 Task: Set up a 30-minute session to provide feedback on social media content.
Action: Mouse moved to (279, 266)
Screenshot: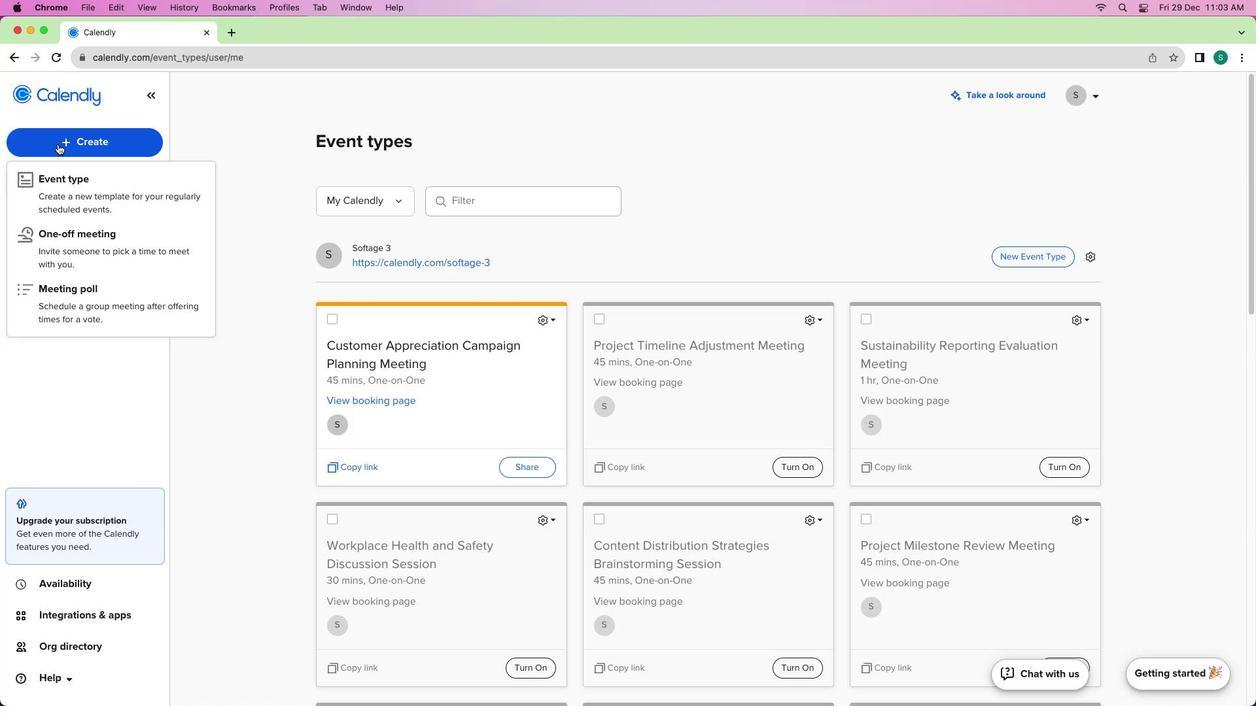 
Action: Mouse pressed left at (279, 266)
Screenshot: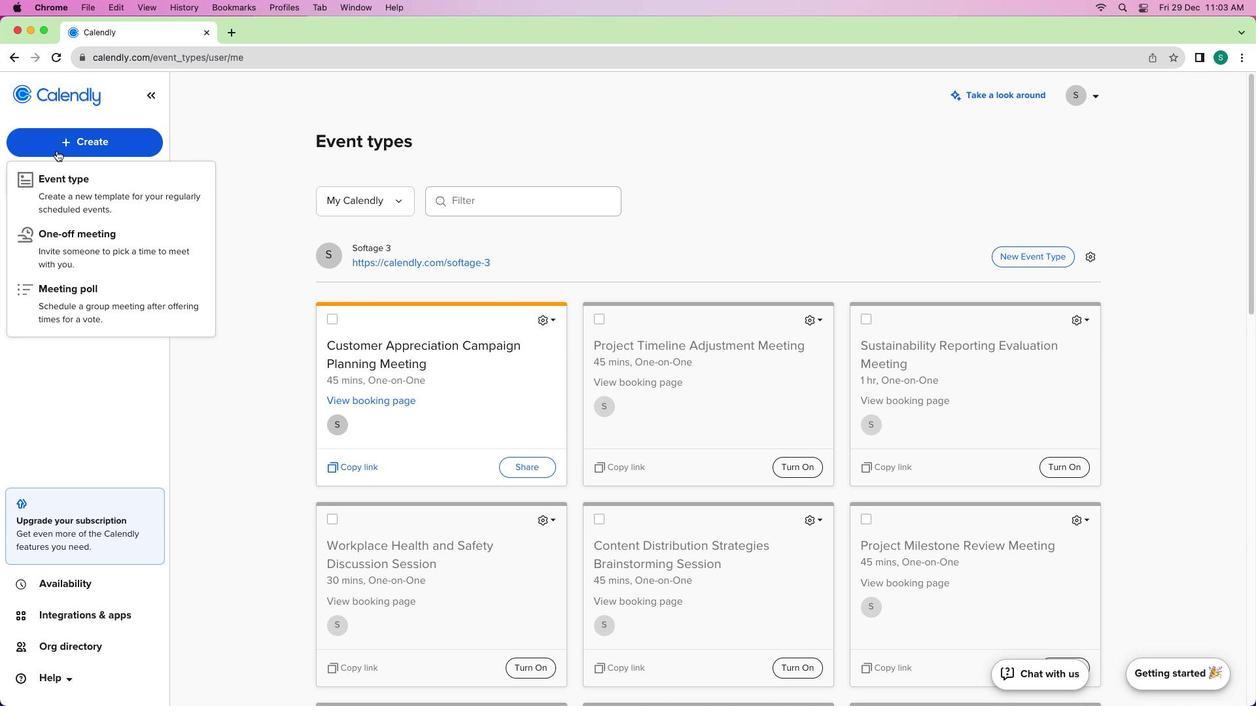 
Action: Mouse moved to (268, 289)
Screenshot: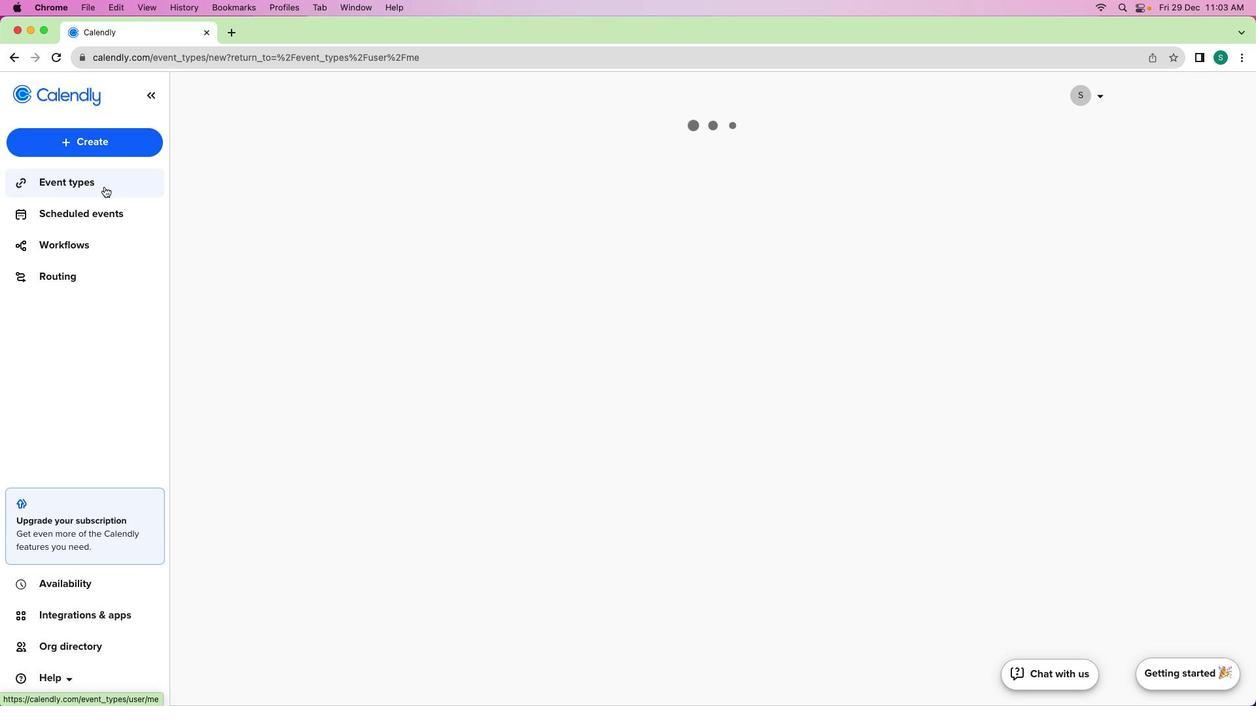 
Action: Mouse pressed left at (268, 289)
Screenshot: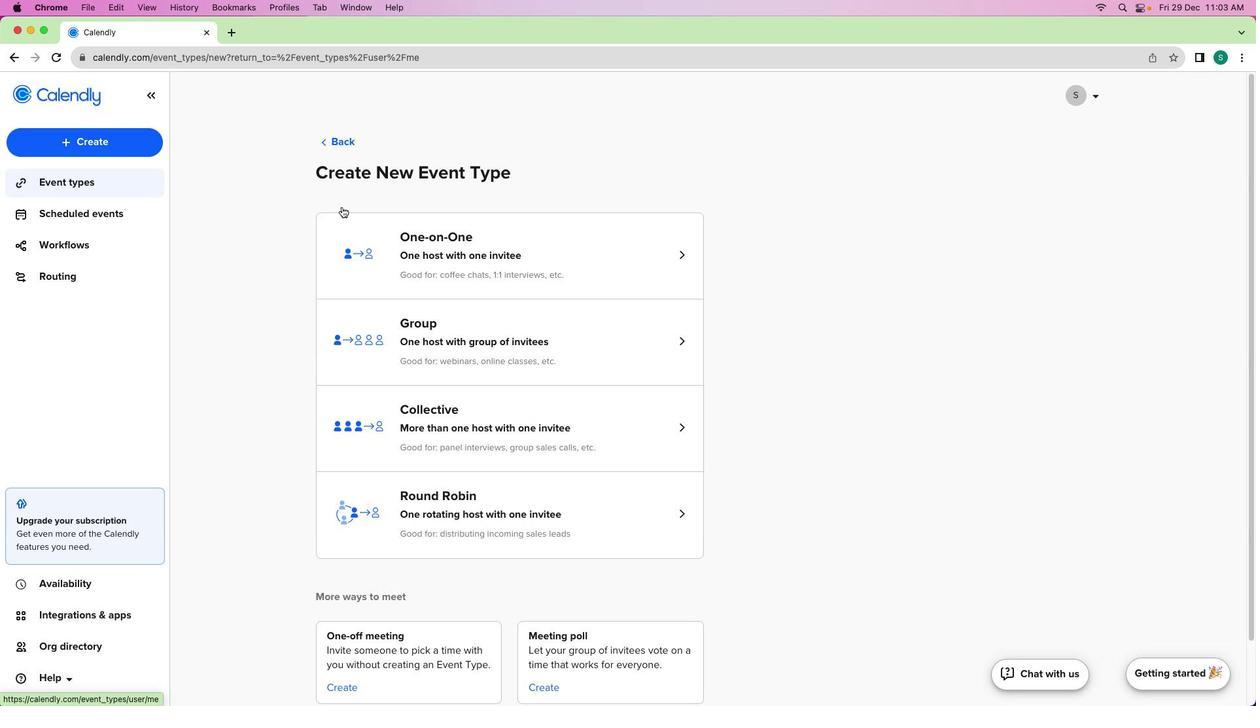 
Action: Mouse moved to (418, 329)
Screenshot: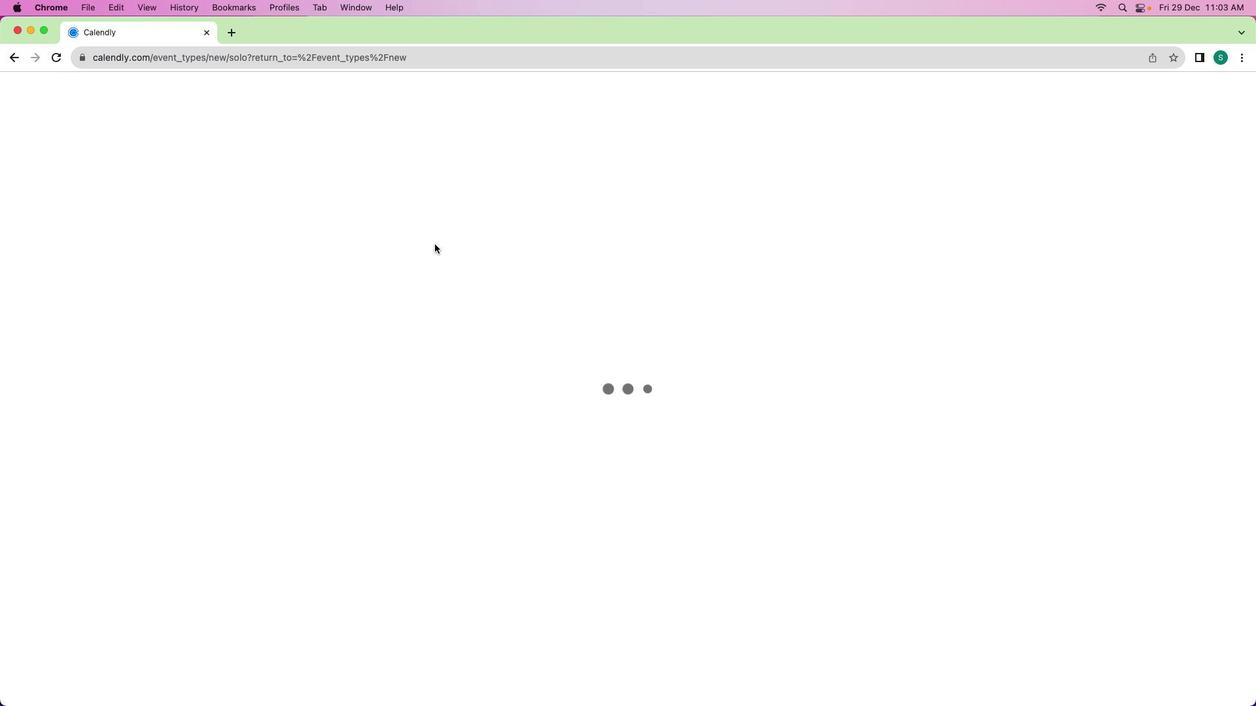 
Action: Mouse pressed left at (418, 329)
Screenshot: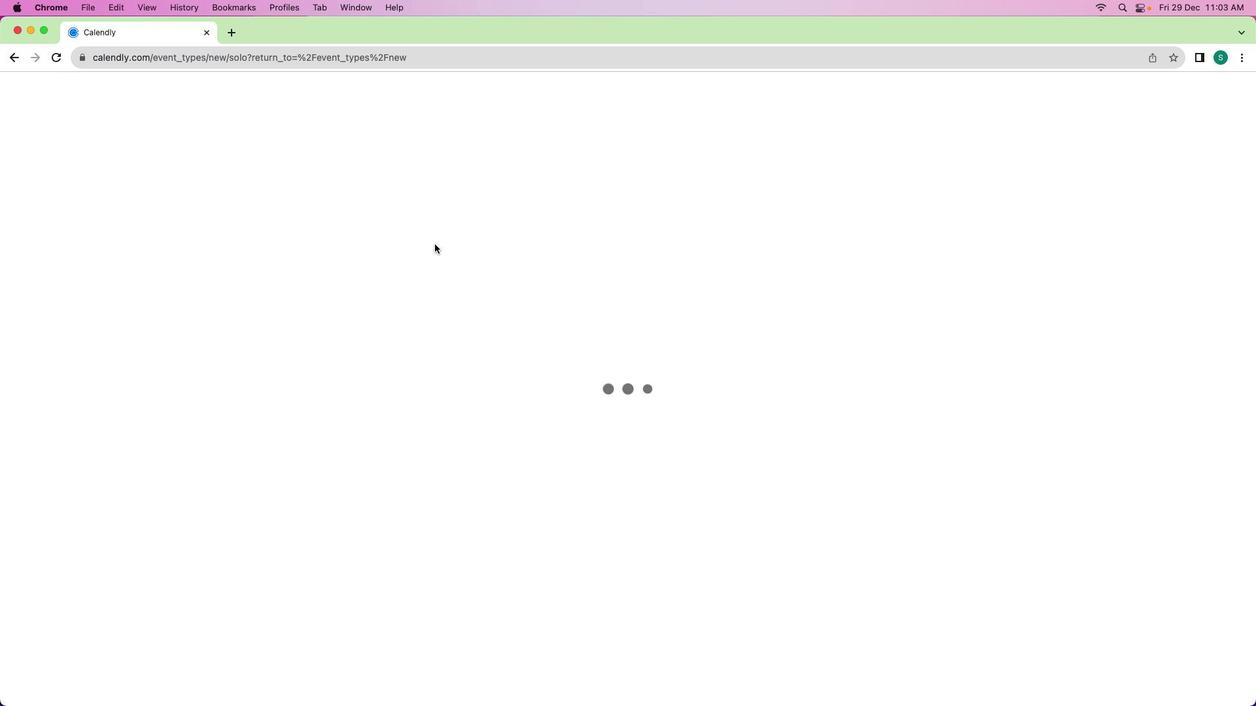 
Action: Mouse moved to (302, 299)
Screenshot: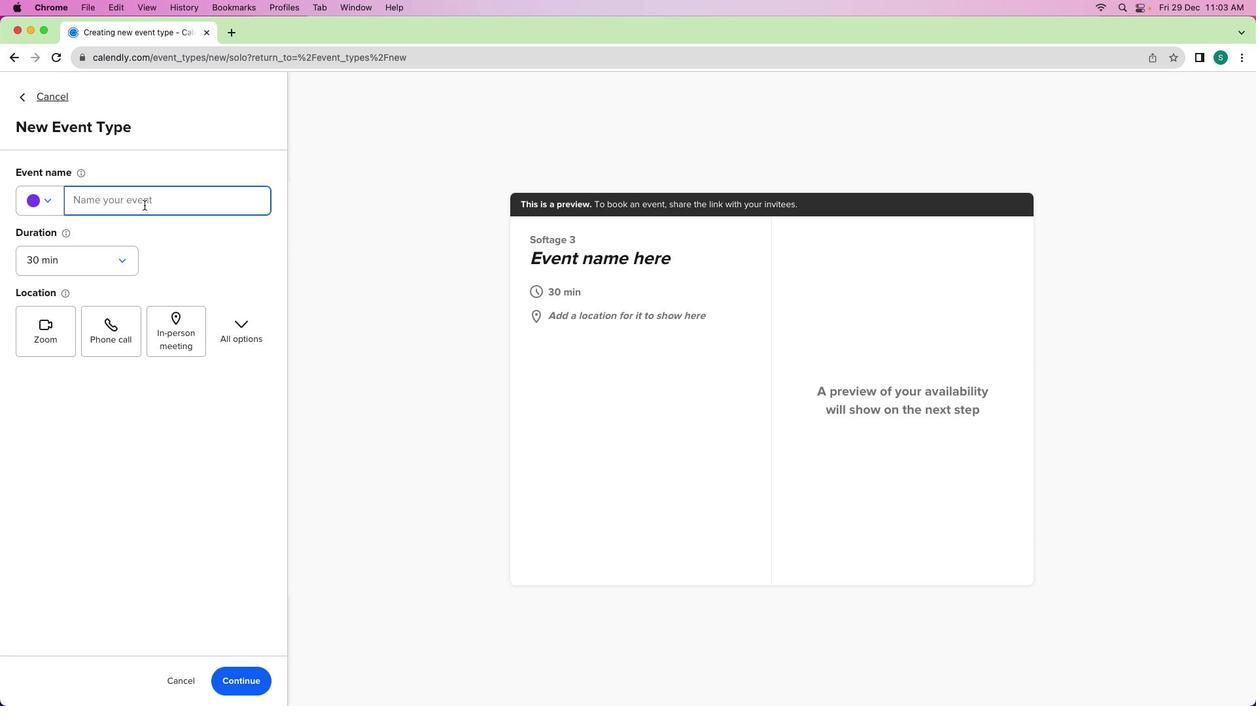 
Action: Mouse pressed left at (302, 299)
Screenshot: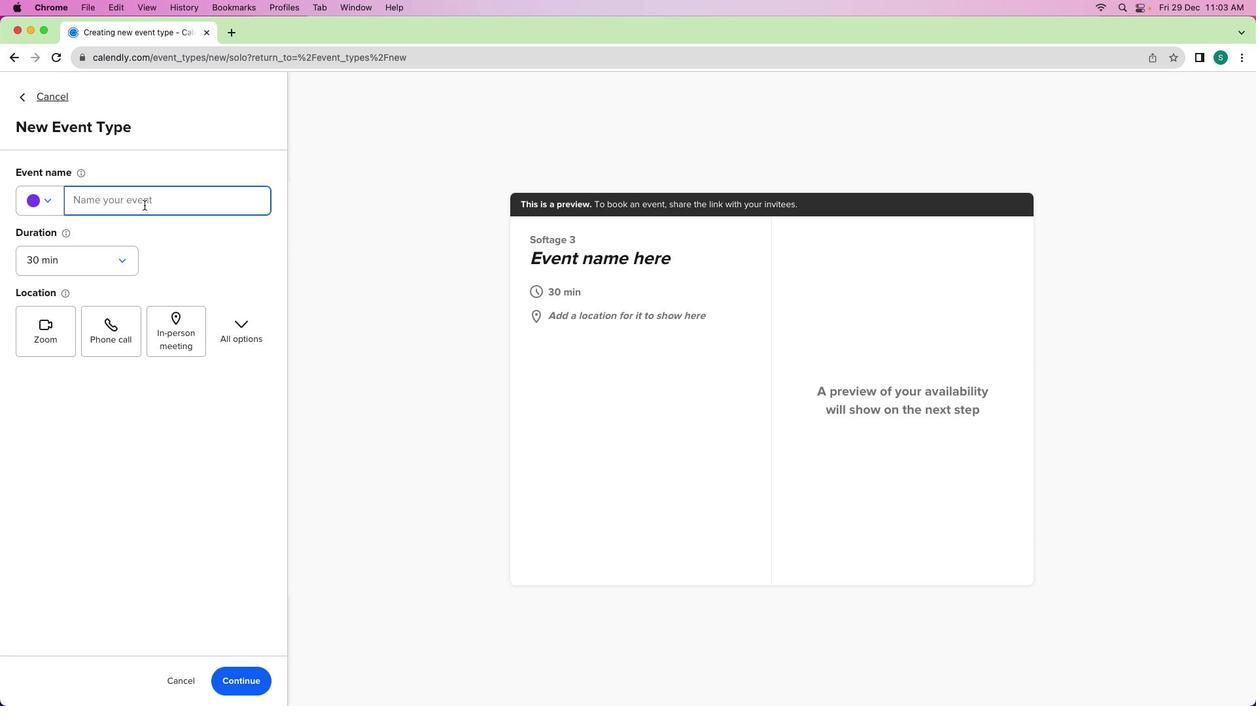 
Action: Mouse moved to (302, 299)
Screenshot: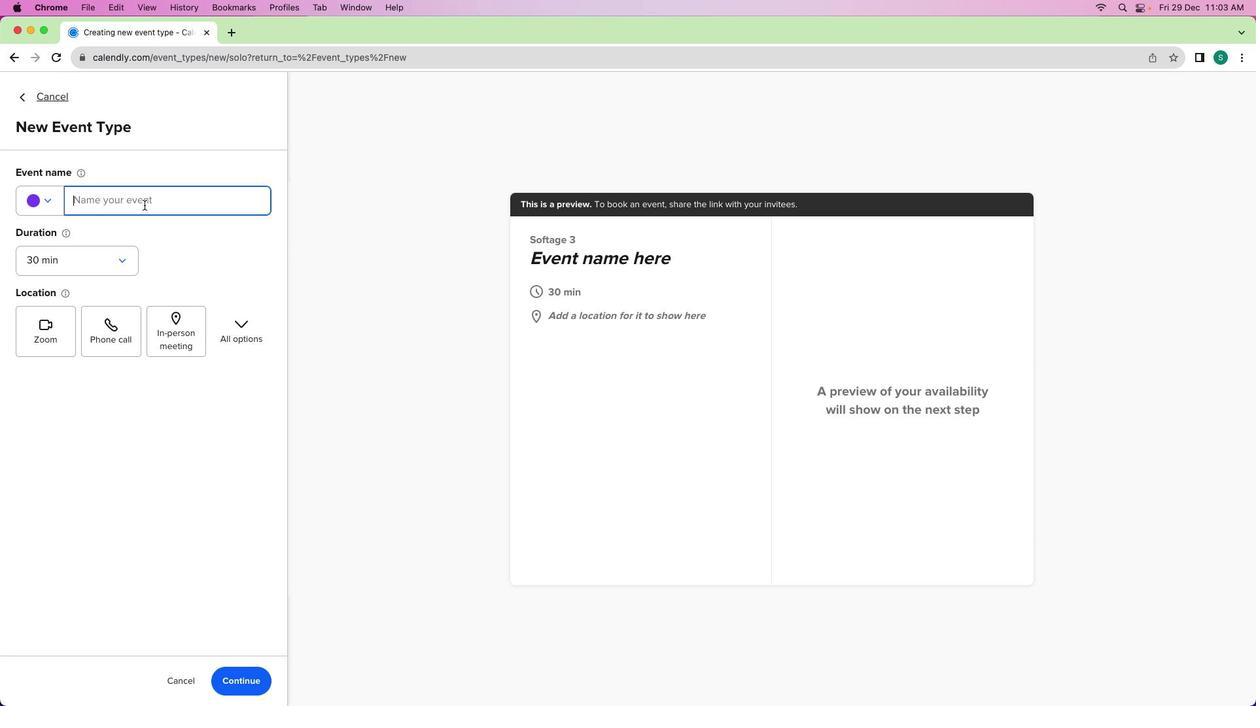 
Action: Key pressed Key.shift'S''o''c''i''a''l'Key.spaceKey.shift'M''e''d''i''a'Key.spaceKey.shift'C''o''n''t''e''n''t'Key.spaceKey.shift'F''e''e''d''b''a''c''k'Key.spaceKey.shift'S''e''s''s''i''o''n'
Screenshot: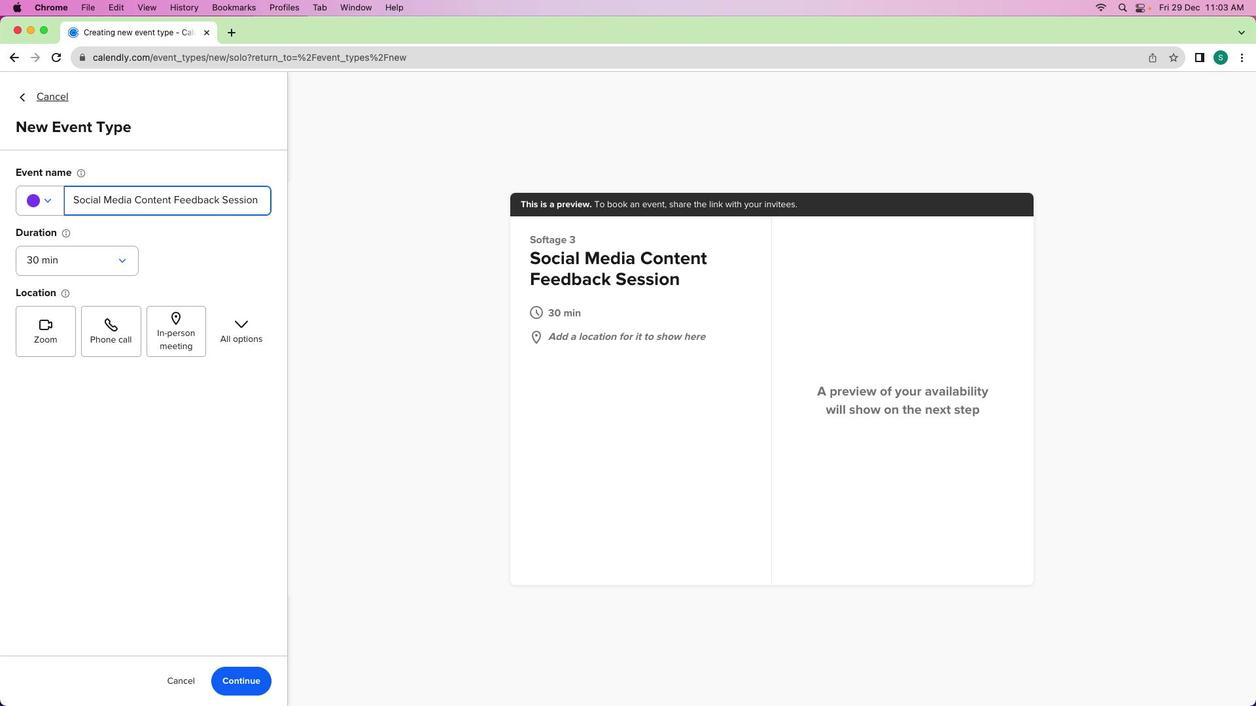 
Action: Mouse moved to (290, 329)
Screenshot: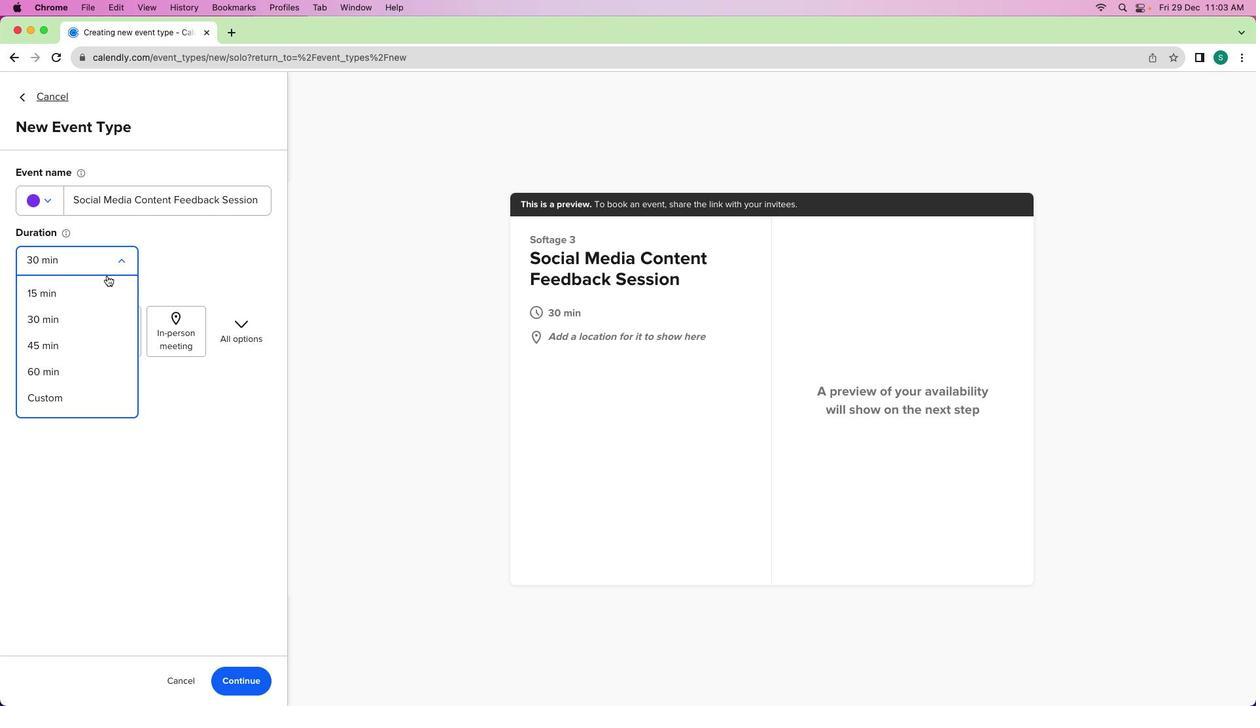 
Action: Mouse pressed left at (290, 329)
Screenshot: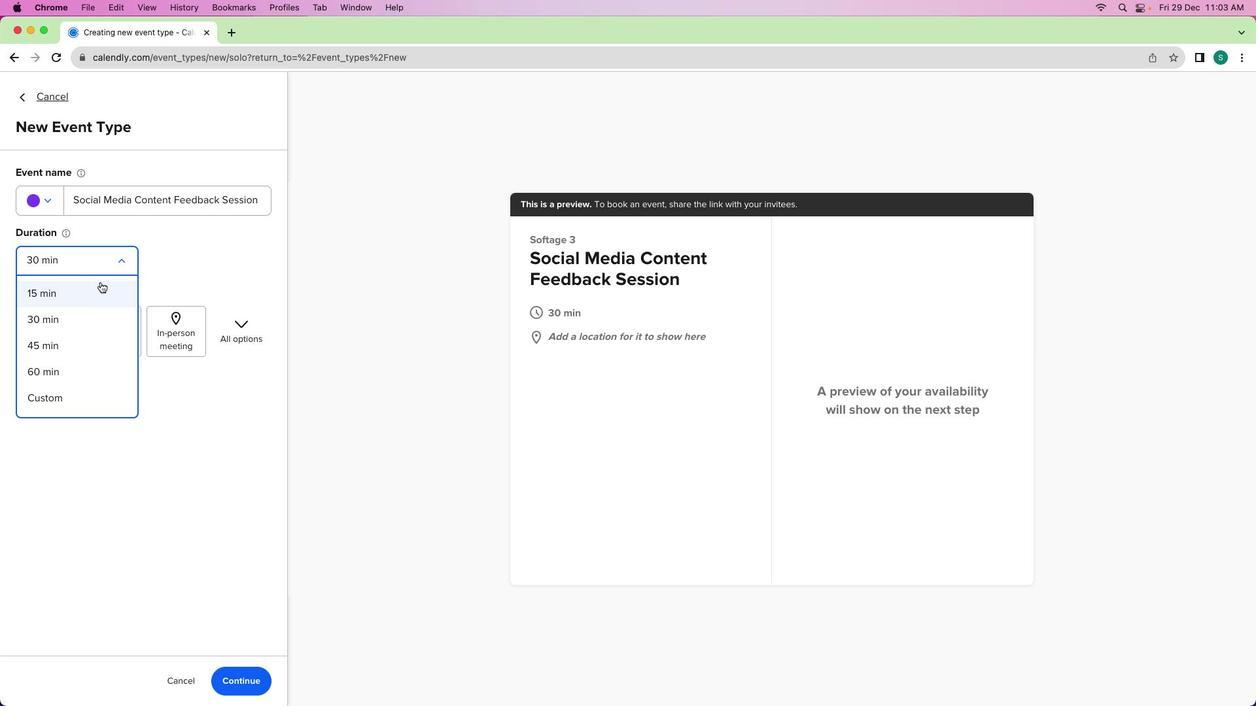 
Action: Mouse moved to (264, 360)
Screenshot: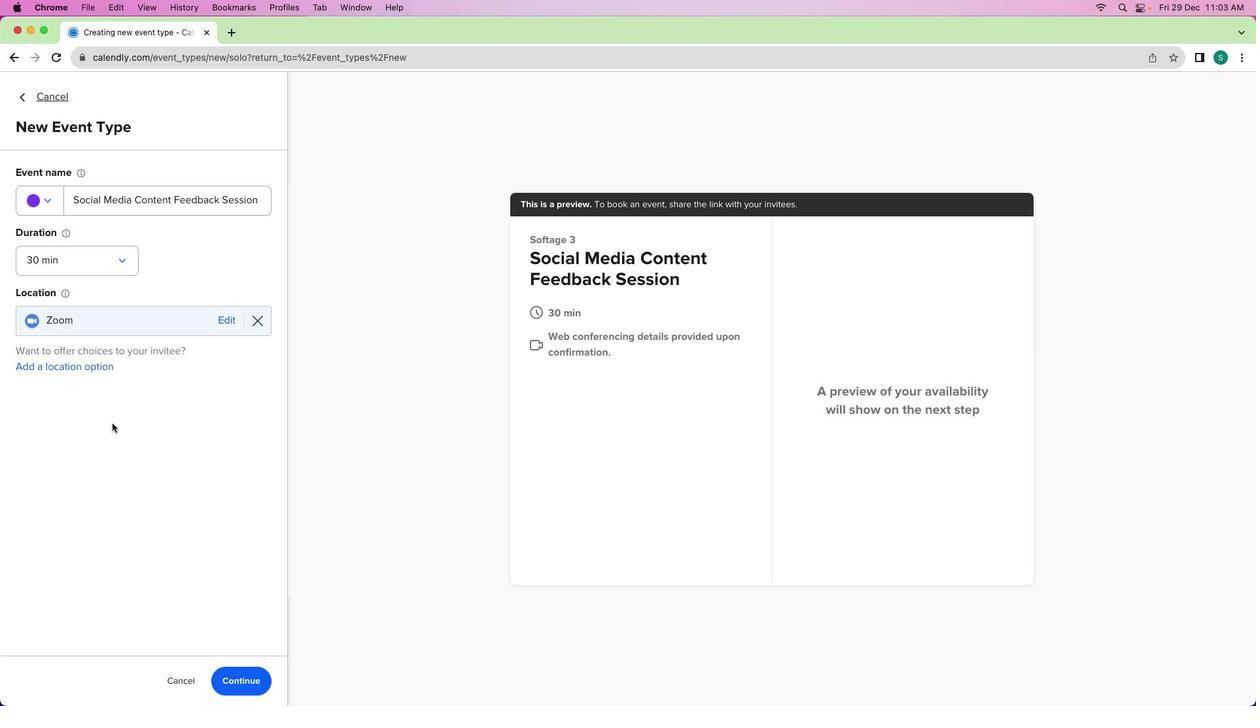 
Action: Mouse pressed left at (264, 360)
Screenshot: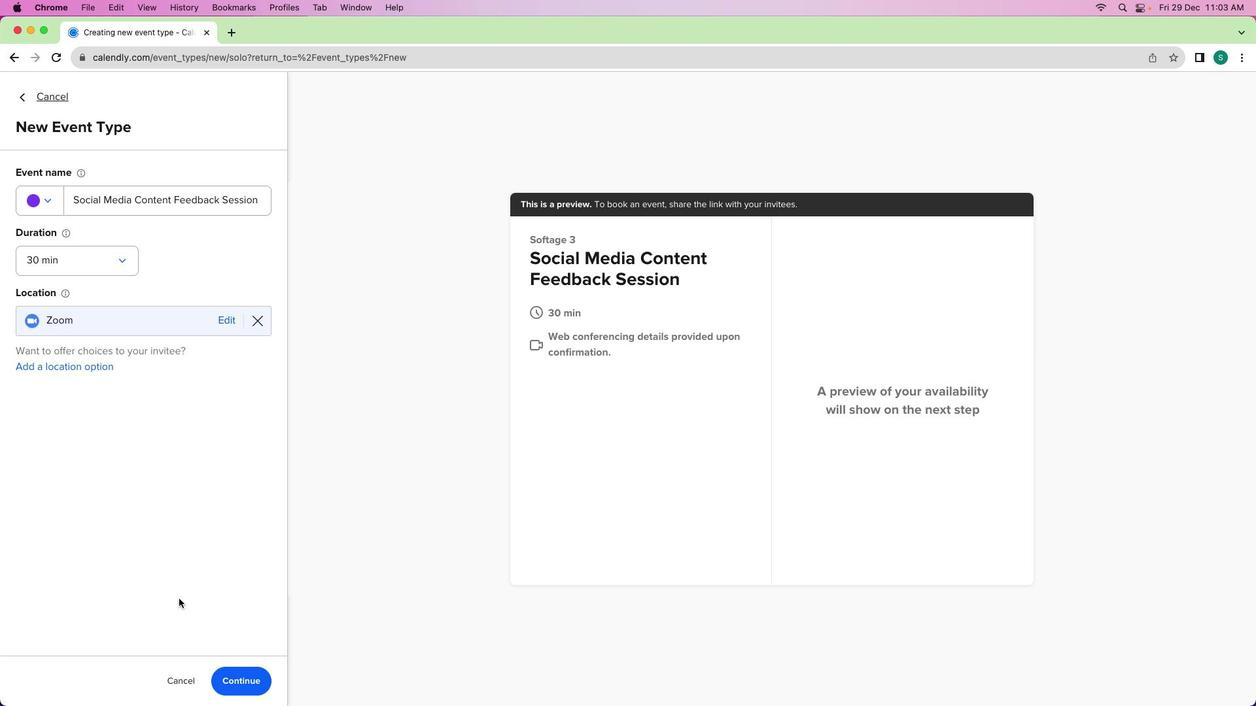 
Action: Mouse moved to (264, 361)
Screenshot: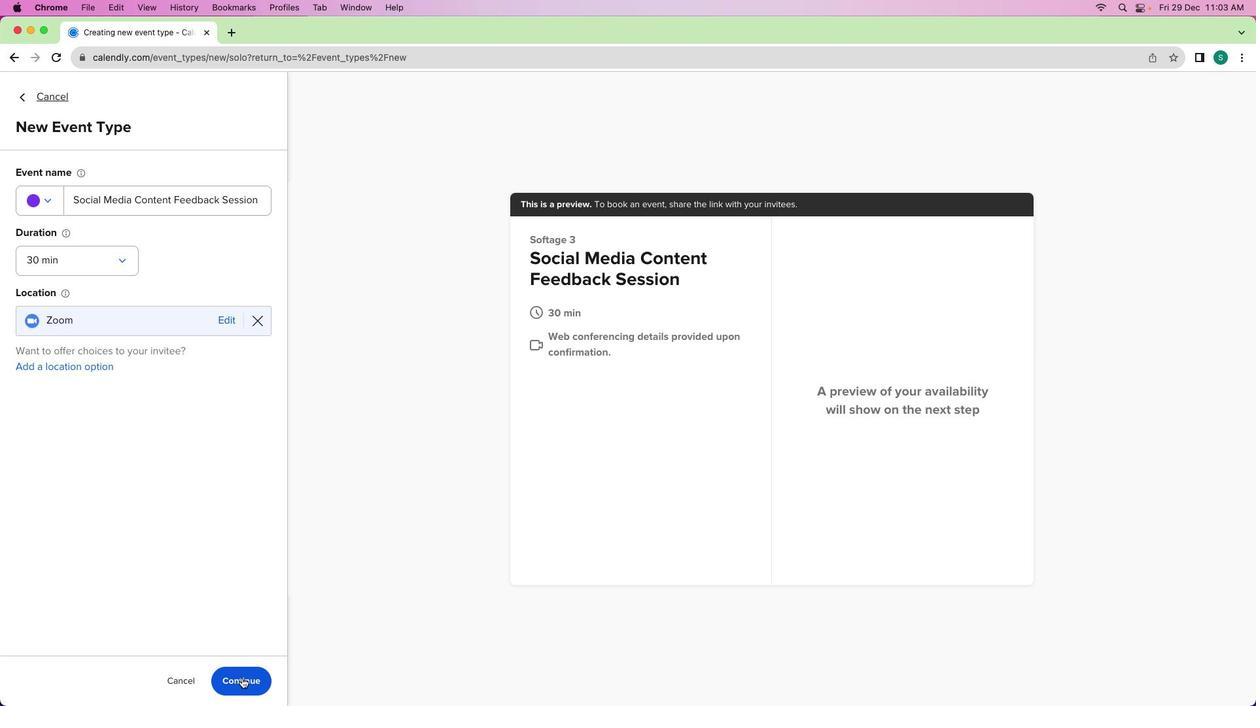 
Action: Mouse pressed left at (264, 361)
Screenshot: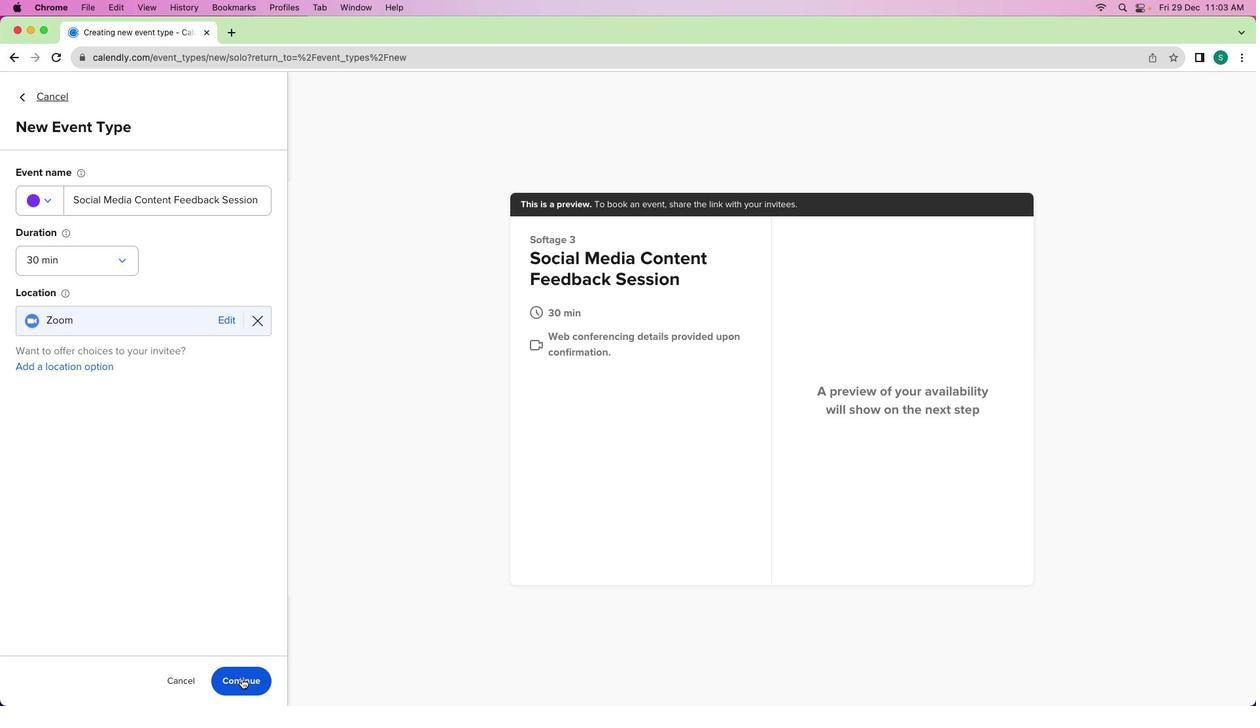 
Action: Mouse moved to (338, 541)
Screenshot: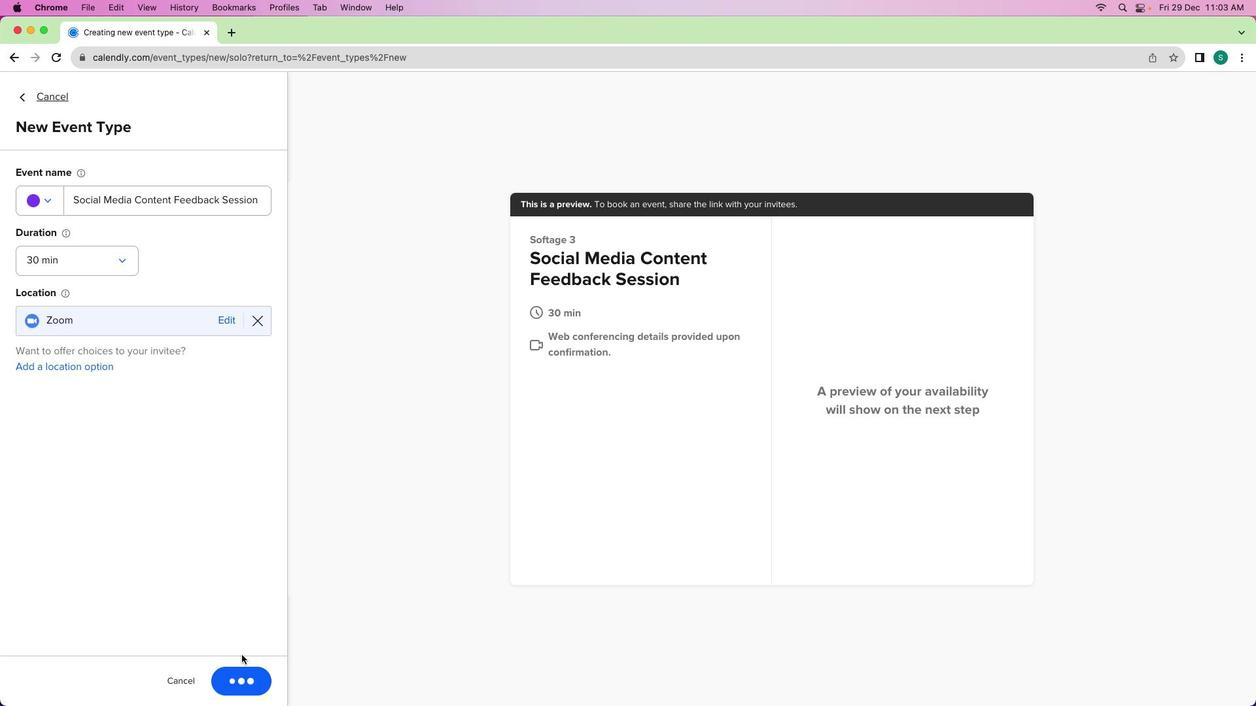 
Action: Mouse pressed left at (338, 541)
Screenshot: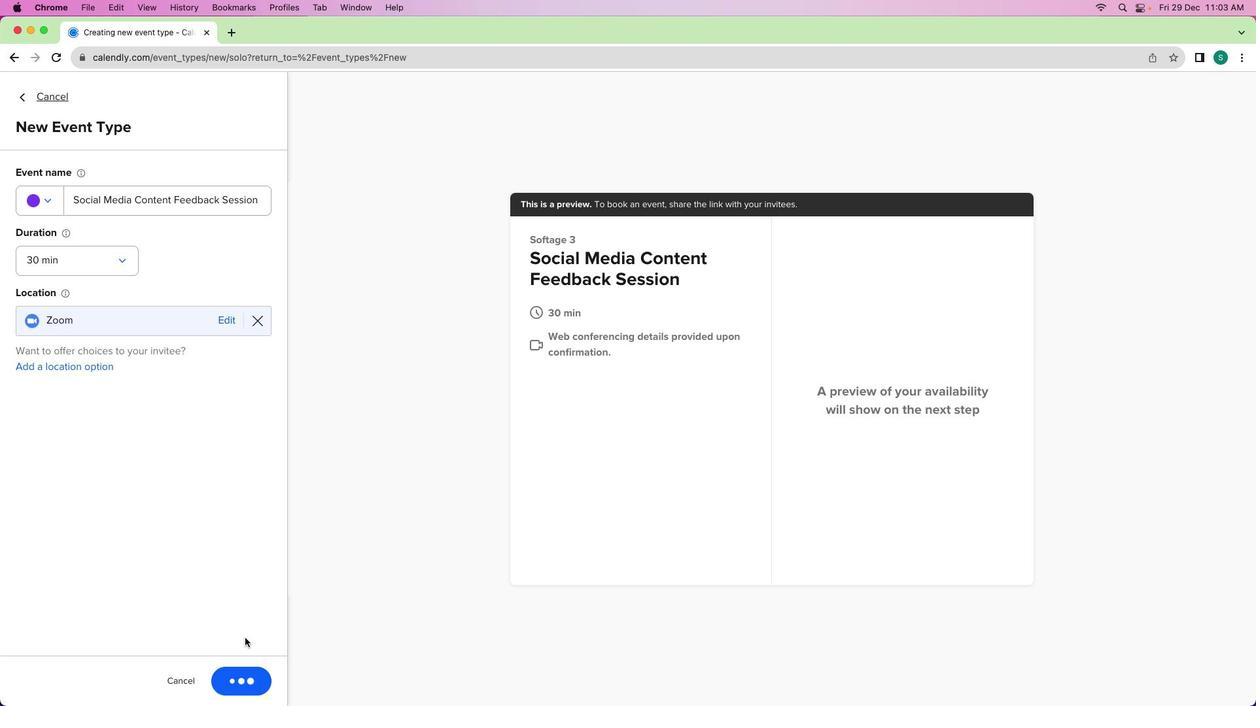 
Action: Mouse moved to (337, 322)
Screenshot: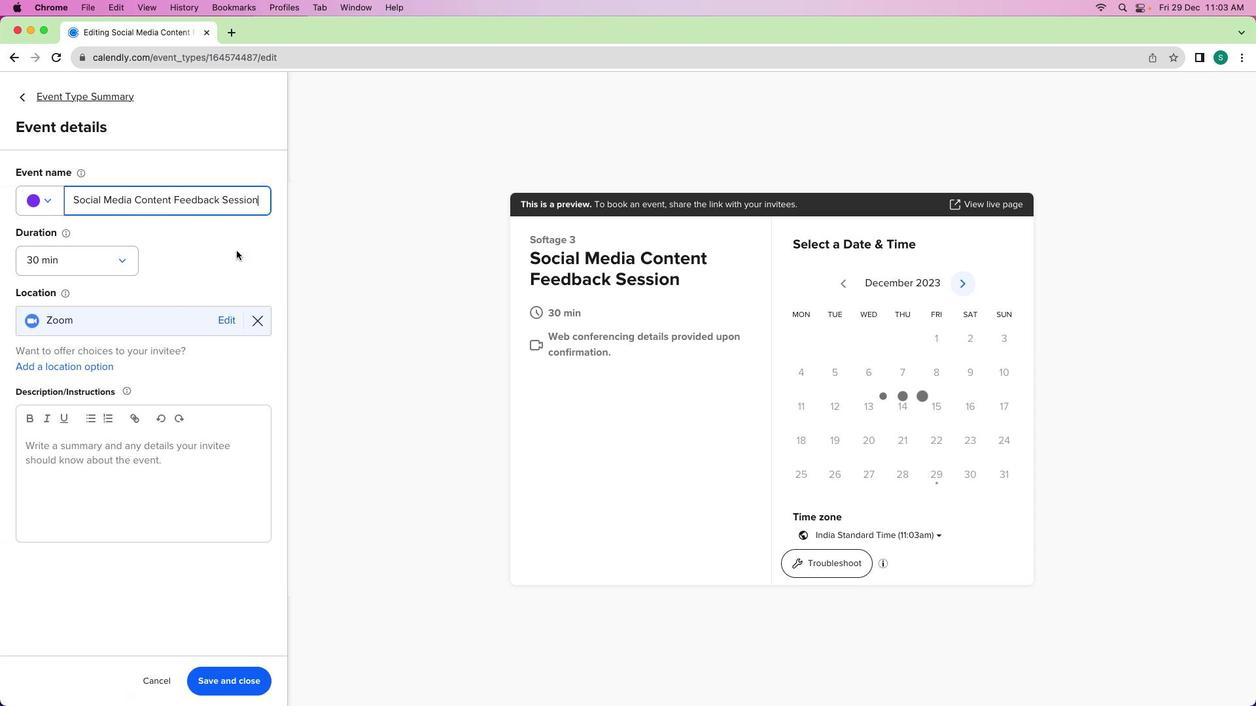 
Action: Mouse pressed left at (337, 322)
Screenshot: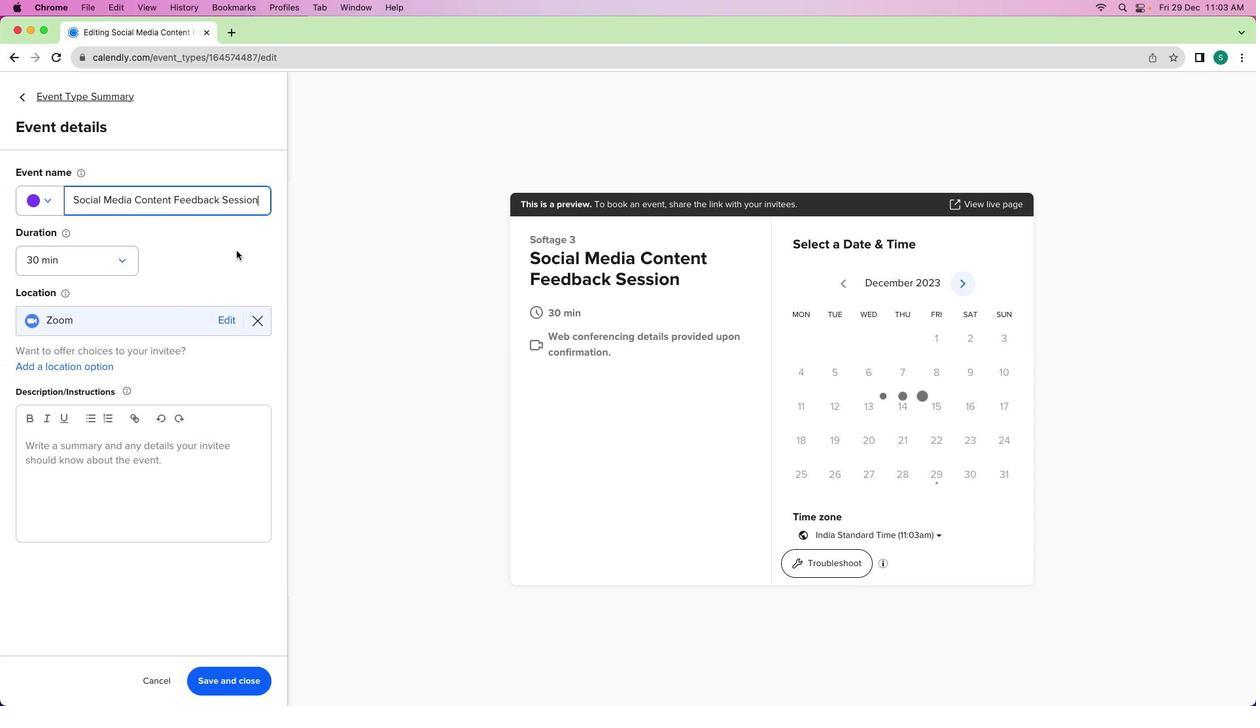 
Action: Mouse moved to (309, 438)
Screenshot: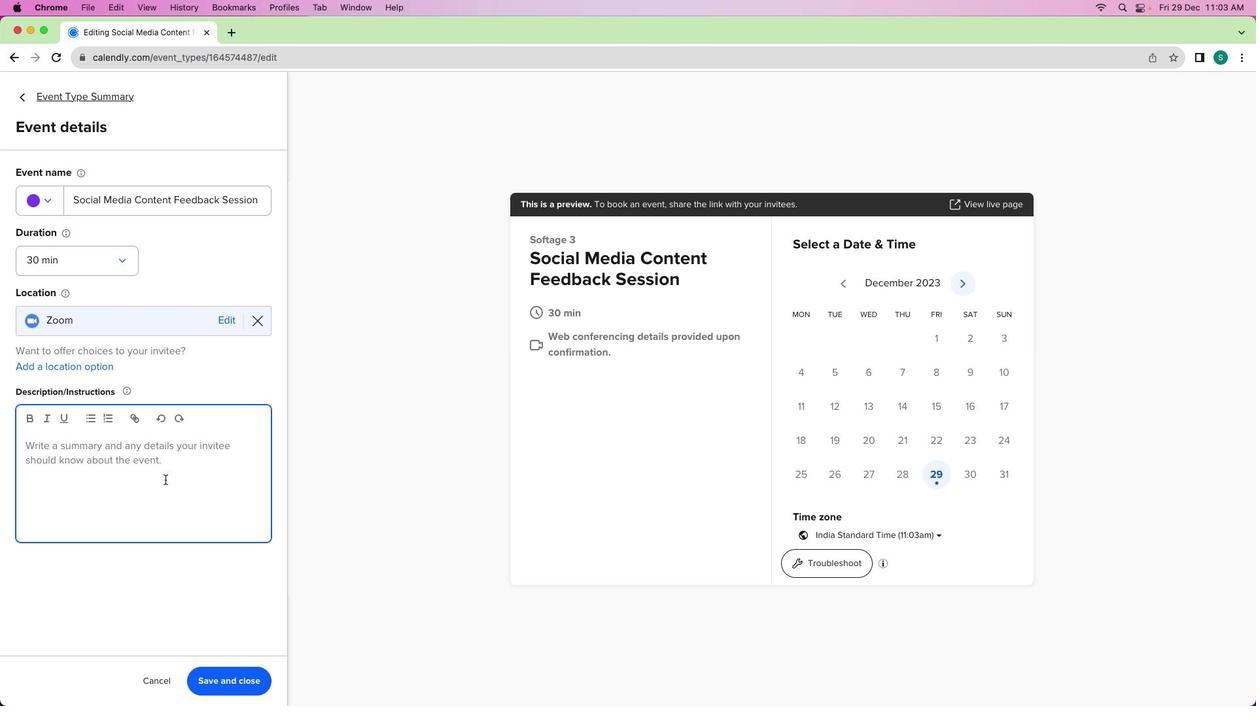 
Action: Mouse pressed left at (309, 438)
Screenshot: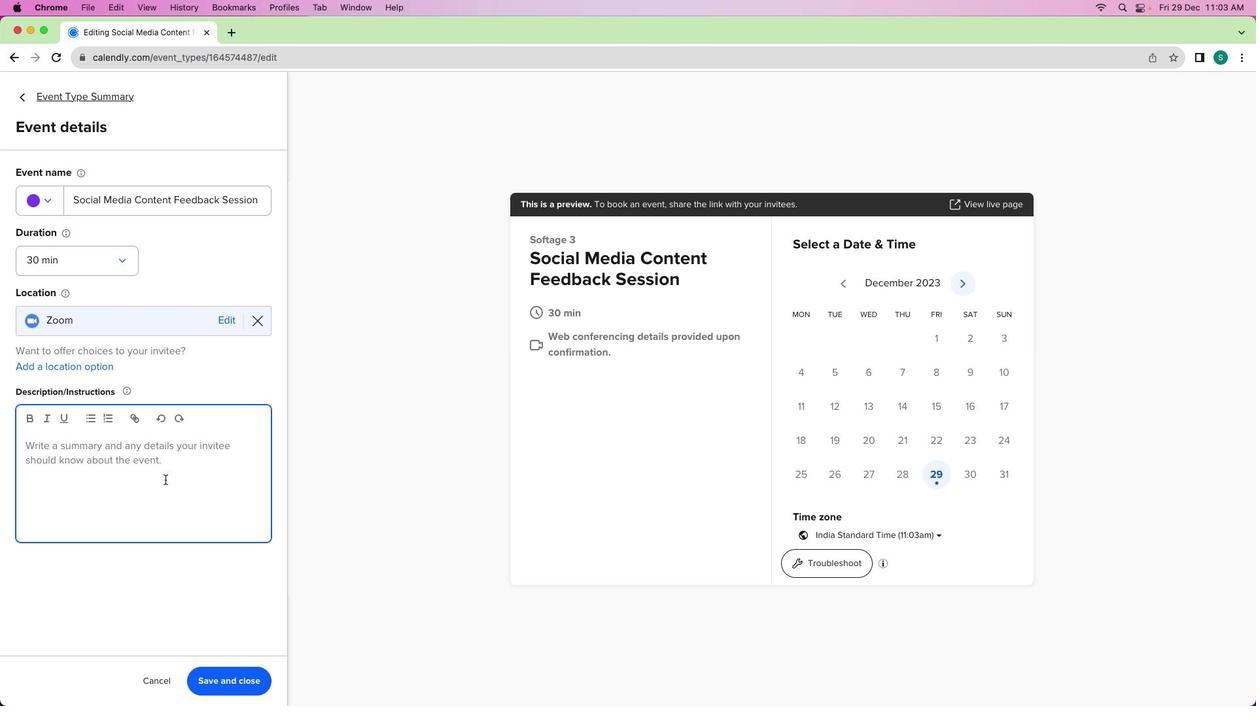 
Action: Mouse moved to (309, 439)
Screenshot: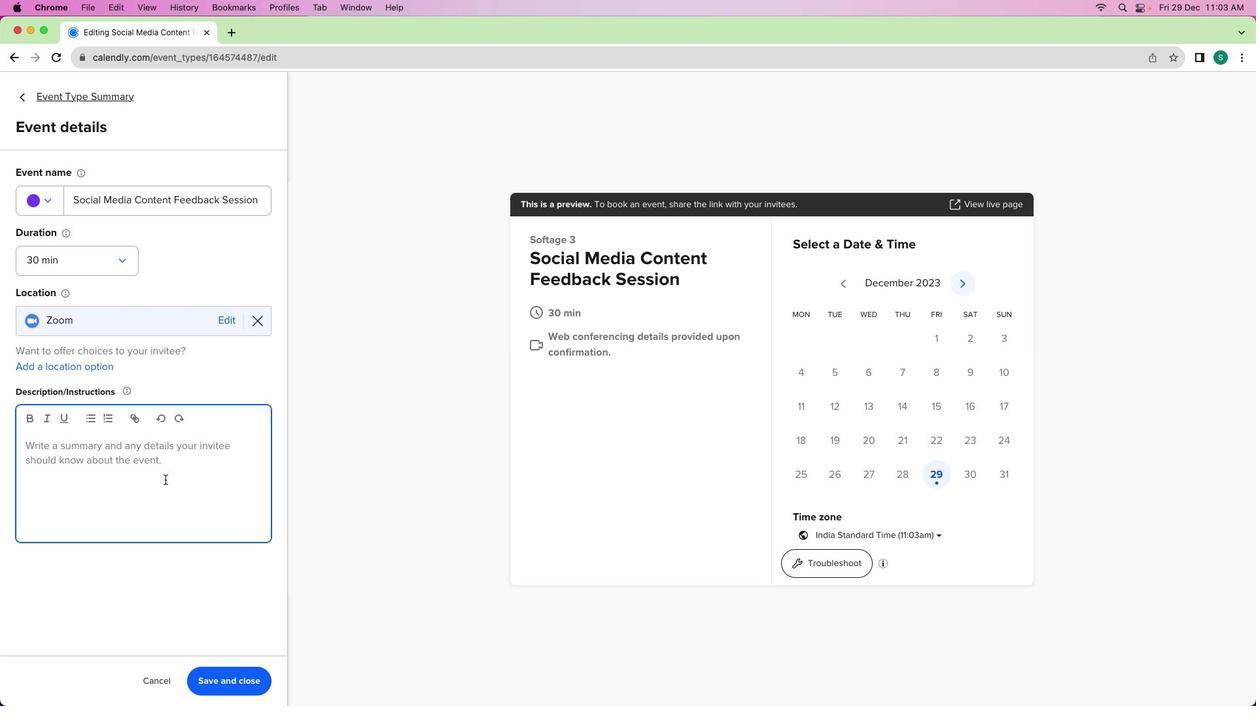 
Action: Key pressed Key.shift'A'Key.space'f''o''c''u''s''e''d'Key.space's''e''s''s''i''o''n'Key.space'd''e''d''i''c''a''t''e''d'Key.space't''o'Key.space'p''r''o''v''i''d''i''n''g'Key.space'f''e''e''d''b''a''c''k'Key.space'o''n'Key.space'o''u''r'Key.space's''o''c''i''a''l'Key.space'm''e''d''i''a'Key.space'c''o''n''t''e''n''t''.'Key.shift'I'Key.backspaceKey.spaceKey.shift'I''n'Key.space't''h''s''i'Key.spaceKey.backspaceKey.backspaceKey.backspace'i''s'Key.space'm''e''e''t''i''n''g''.'Key.spaceKey.shift'W''e'Key.space'w''i''l''l'Key.space'r''e''v''i''e''w'Key.space'r''e''c''e''n''t'Key.space'p''s'Key.backspace'o''s''t''s'','Key.space'd''i''s''c''u''s''s'Key.space'e''n''g''a''g''e''m''e''n''t'Key.space'm''e''t''r''i''c''s'','Key.spaceKey.shift'a''n''d'Key.space'c''o''l''l''a''b''o''r''a''t''e'Key.space'o''n'Key.space'r''e''f''i''n''i''n''g'Key.space'o''u''r'Key.space's''o''c''i''a''l'Key.space'm''e''d''i''a'Key.space's''t''r''a''t''e''g''y'Key.space't'Key.spaceKey.backspace'o'Key.space'e''n''h''a''n''c''e'Key.space'c''o''n''t''e''n''t'Key.space'e''f''f''e''c''t''i''v''e''n''e''s''s''.'
Screenshot: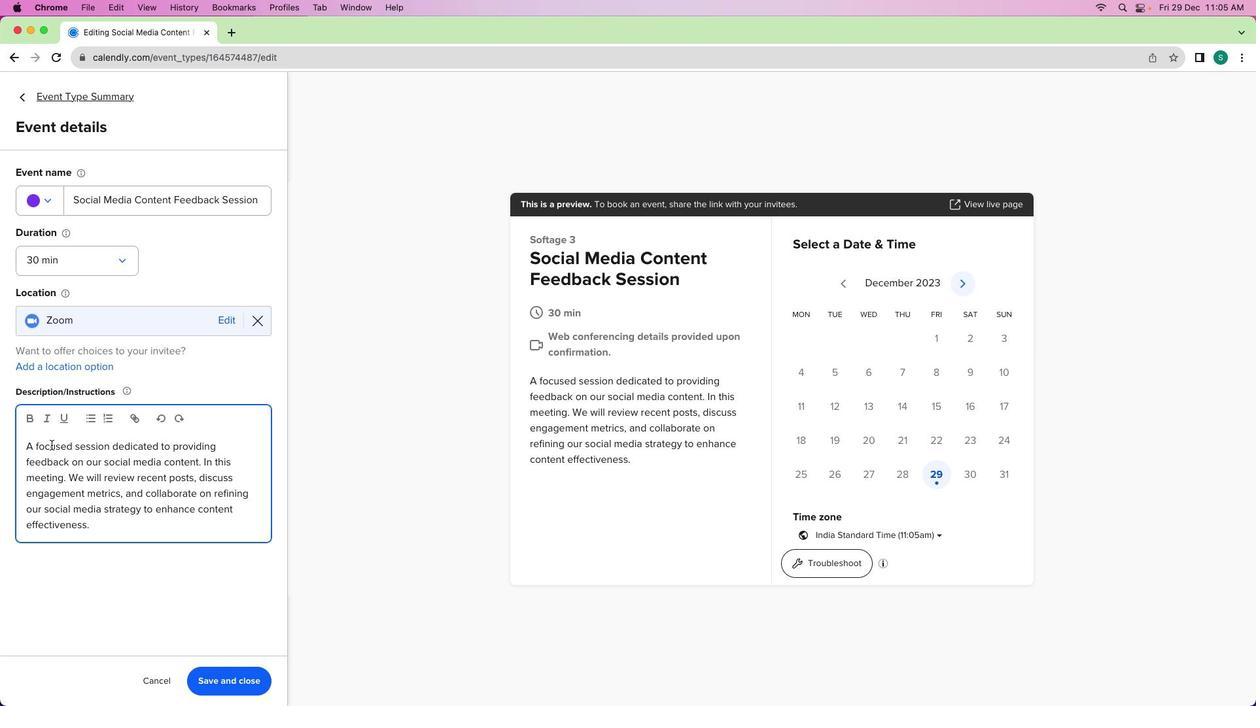 
Action: Mouse moved to (334, 545)
Screenshot: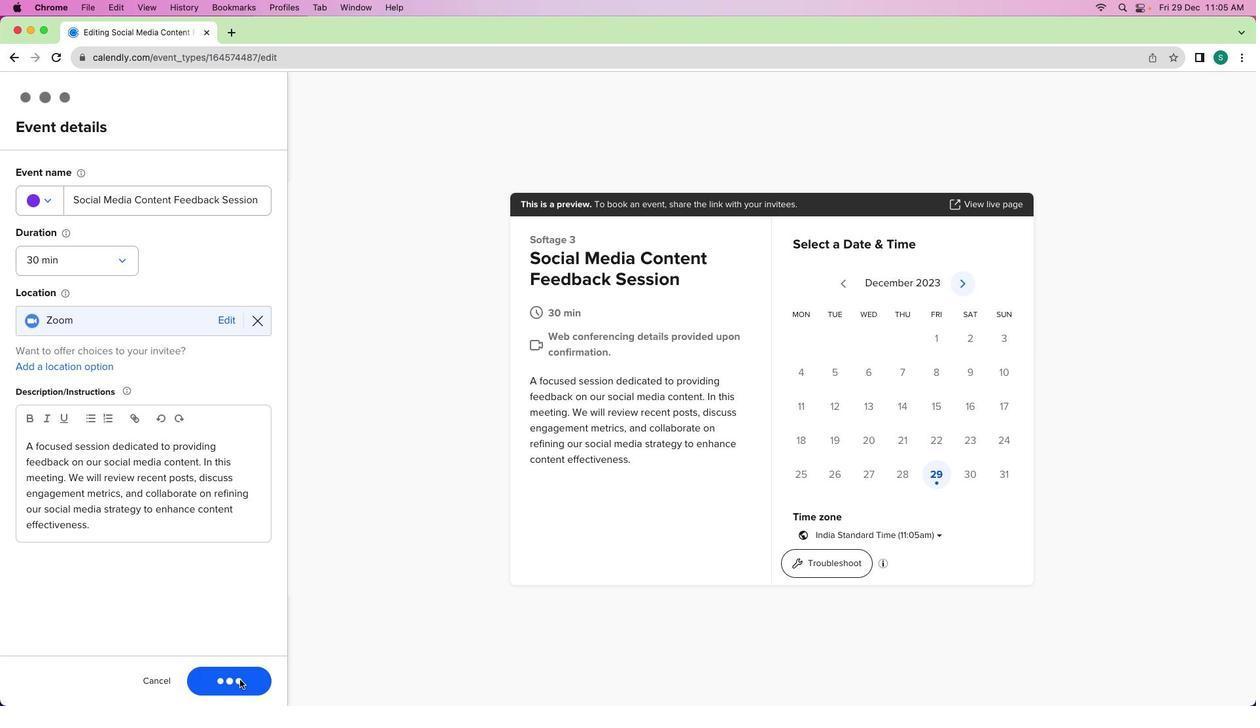 
Action: Mouse pressed left at (334, 545)
Screenshot: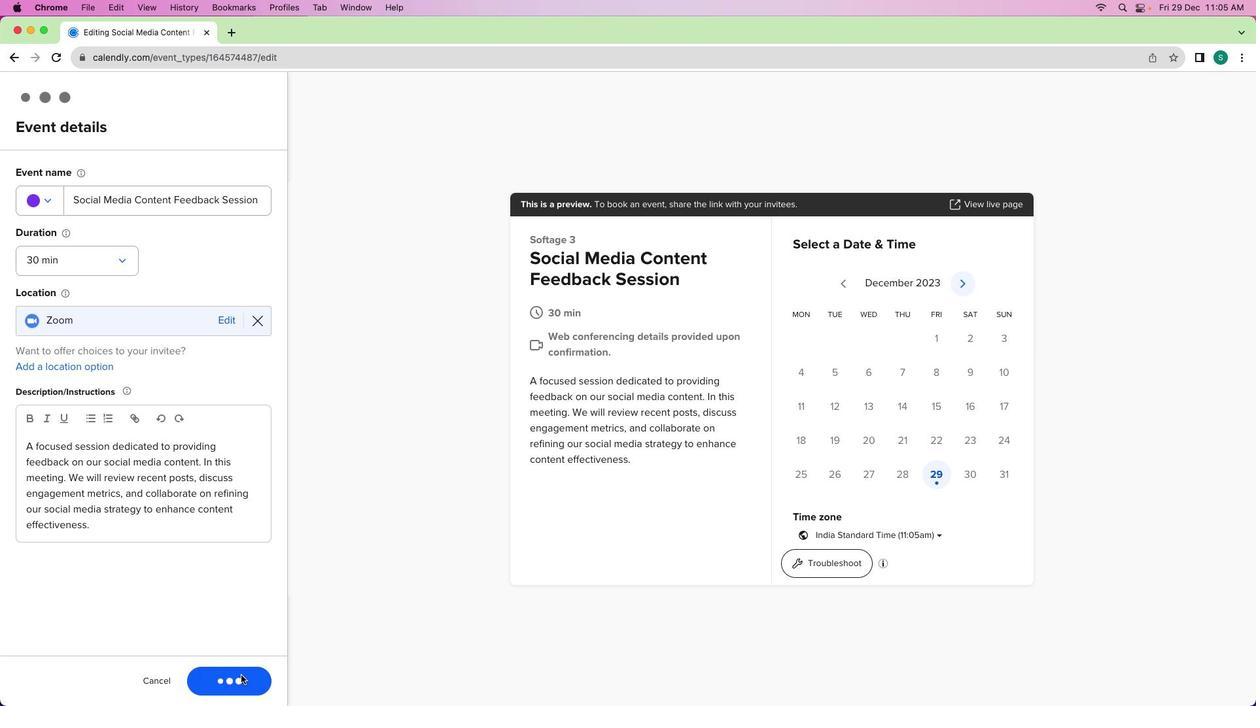 
Action: Mouse moved to (265, 244)
Screenshot: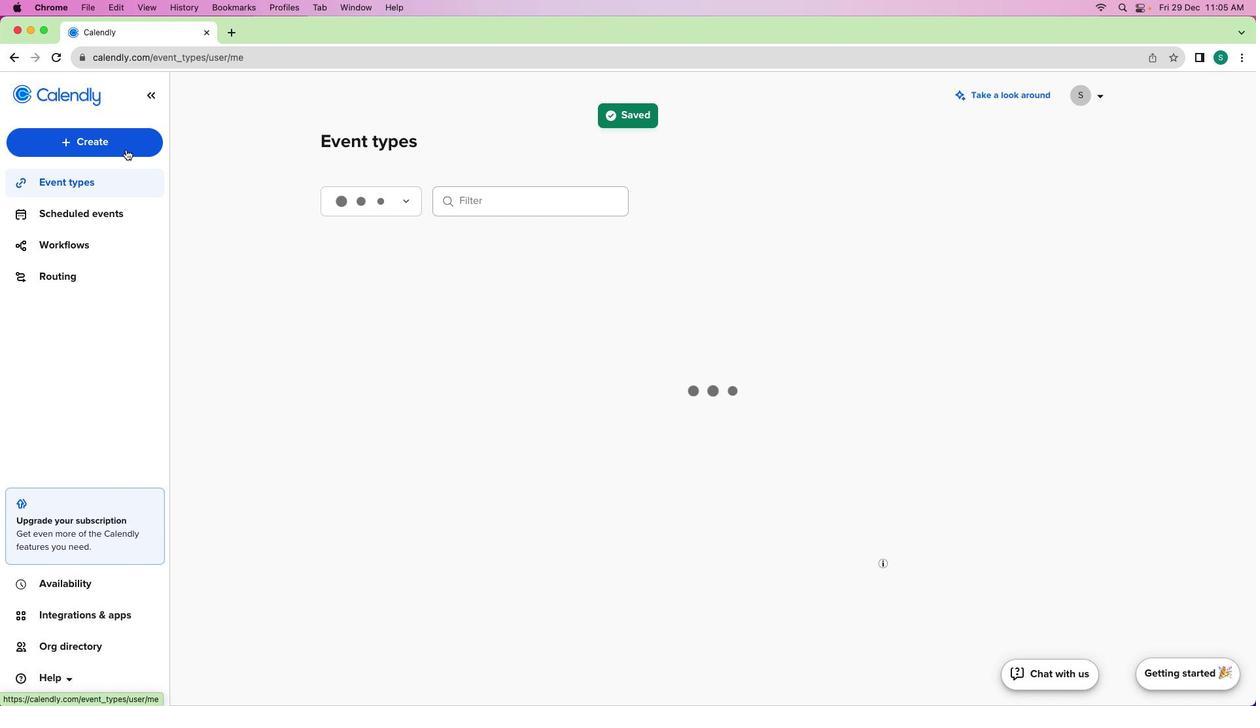 
Action: Mouse pressed left at (265, 244)
Screenshot: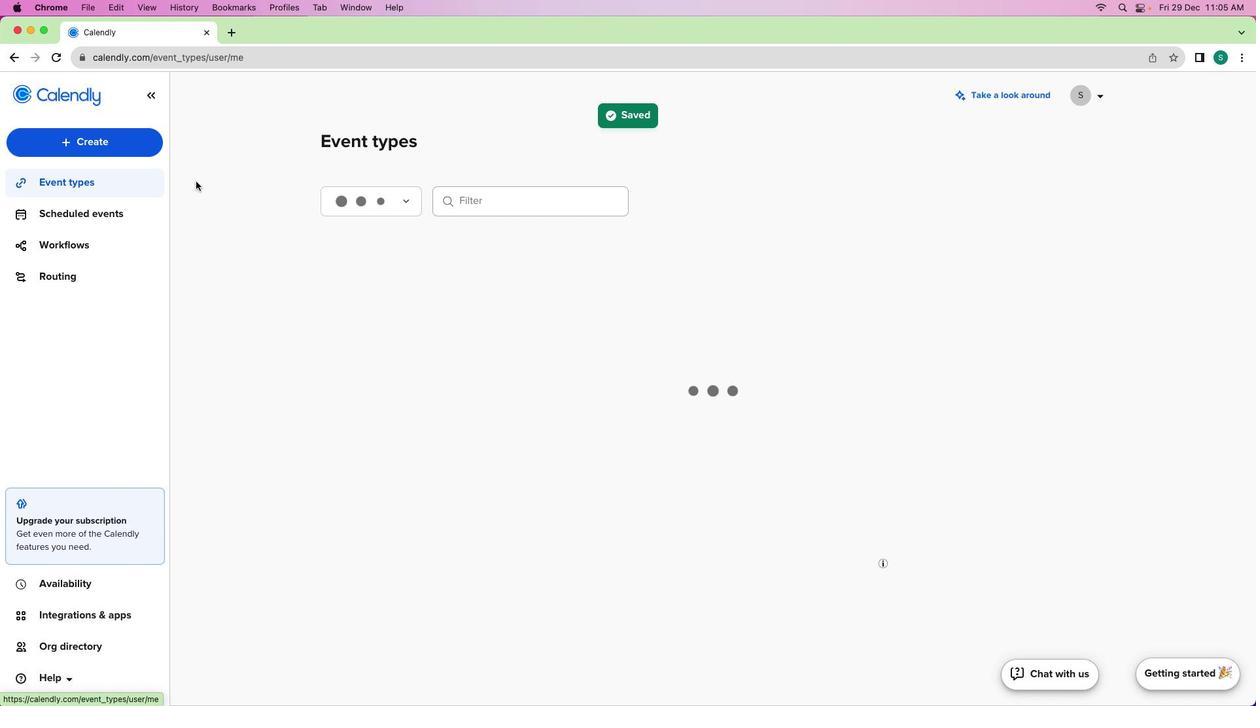 
Action: Mouse moved to (411, 397)
Screenshot: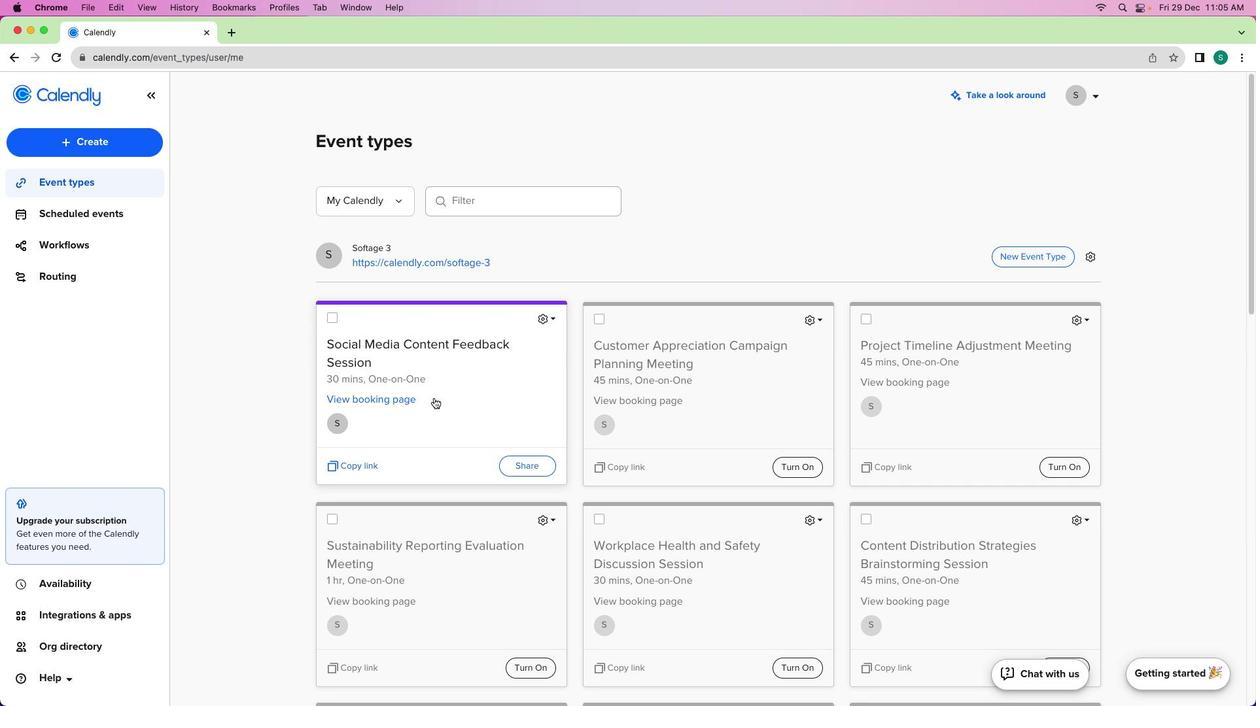 
